 Task: Add a condition where "Hours since assigned Less than Forty" in new tickets in your groups.
Action: Mouse moved to (138, 441)
Screenshot: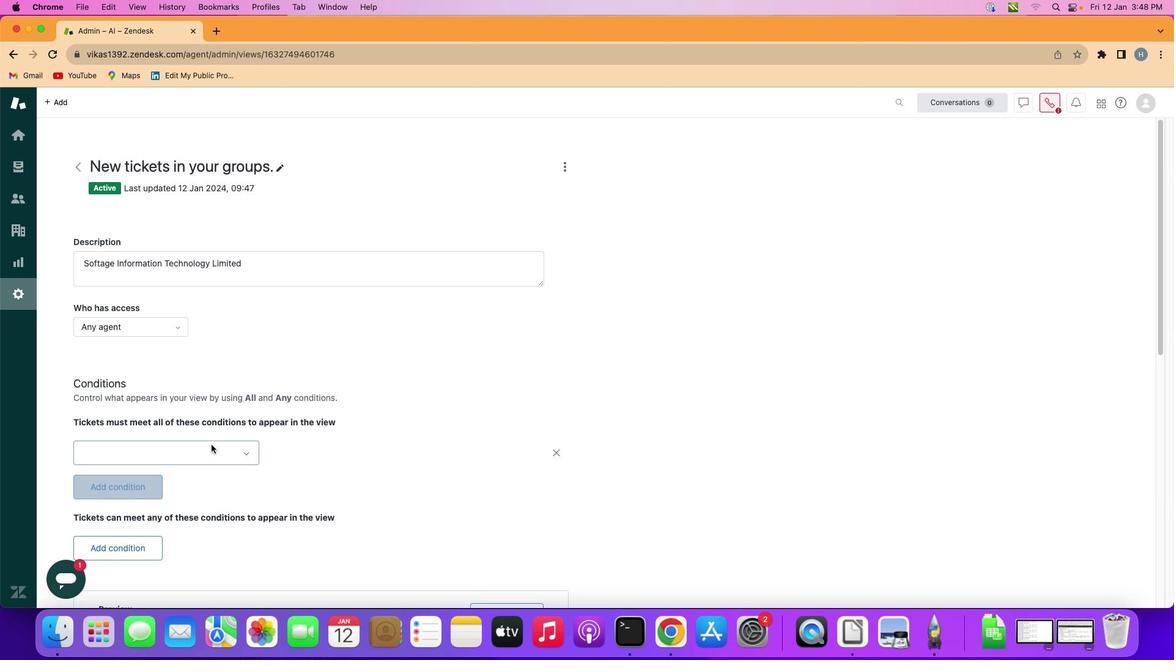 
Action: Mouse pressed left at (138, 441)
Screenshot: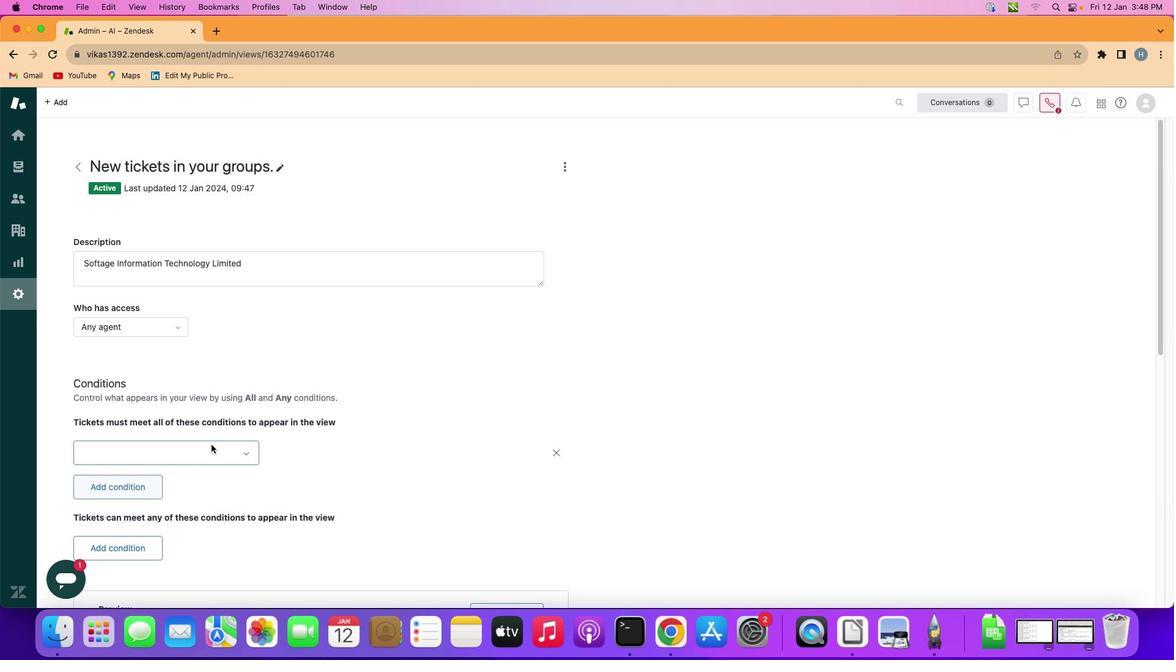 
Action: Mouse moved to (209, 443)
Screenshot: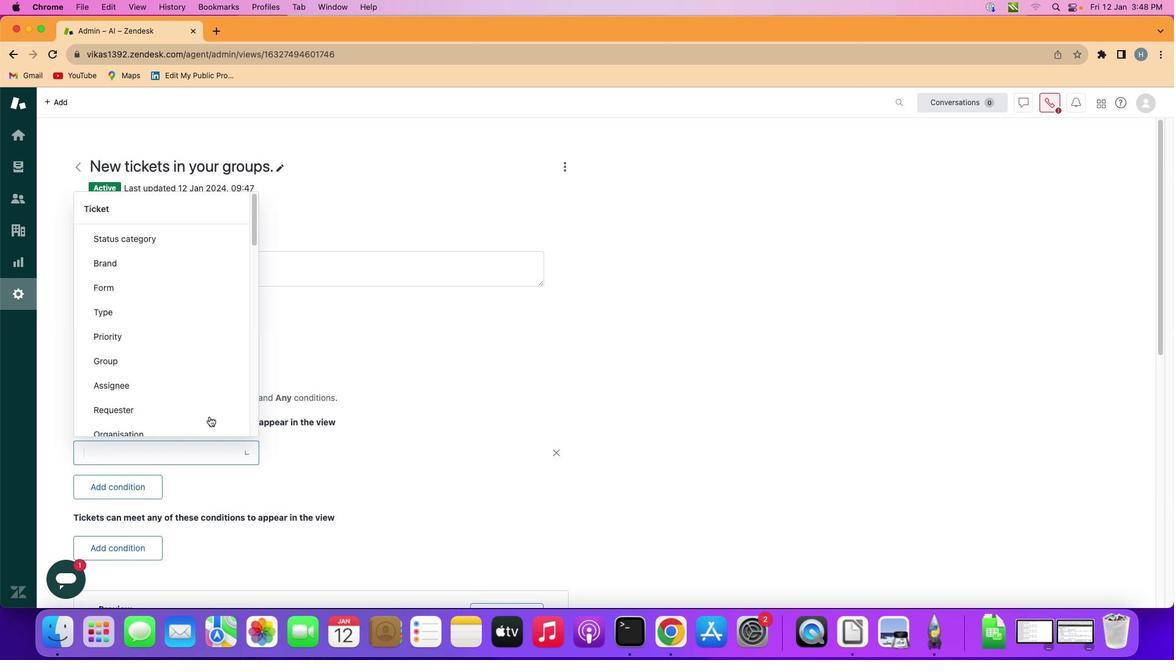 
Action: Mouse pressed left at (209, 443)
Screenshot: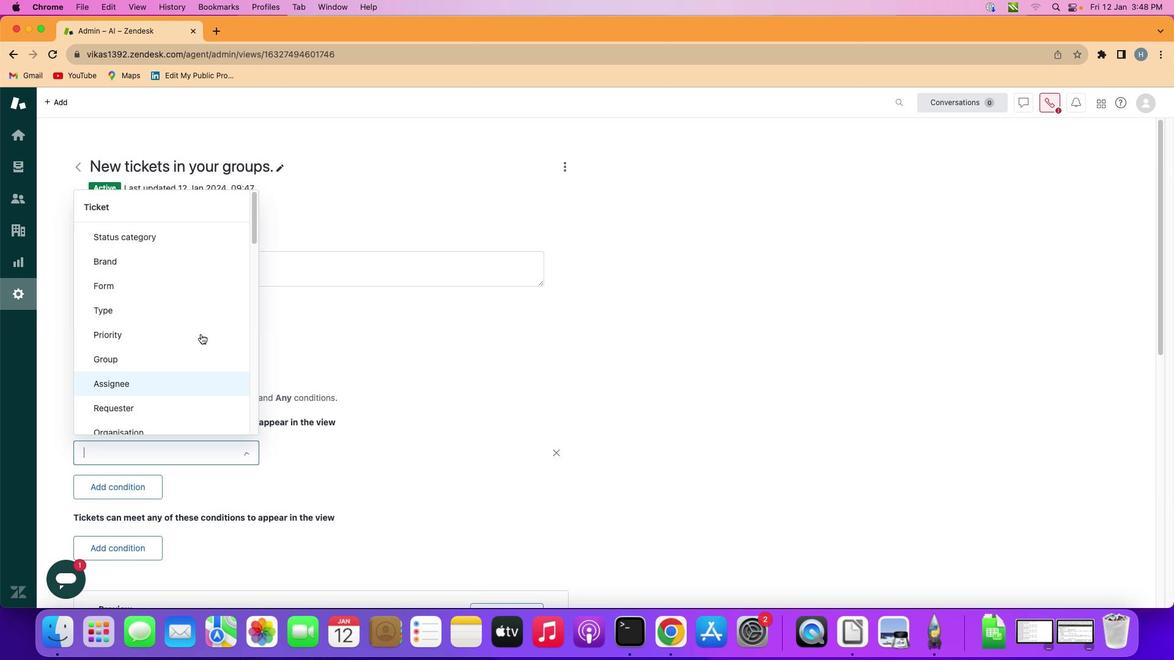
Action: Mouse moved to (194, 297)
Screenshot: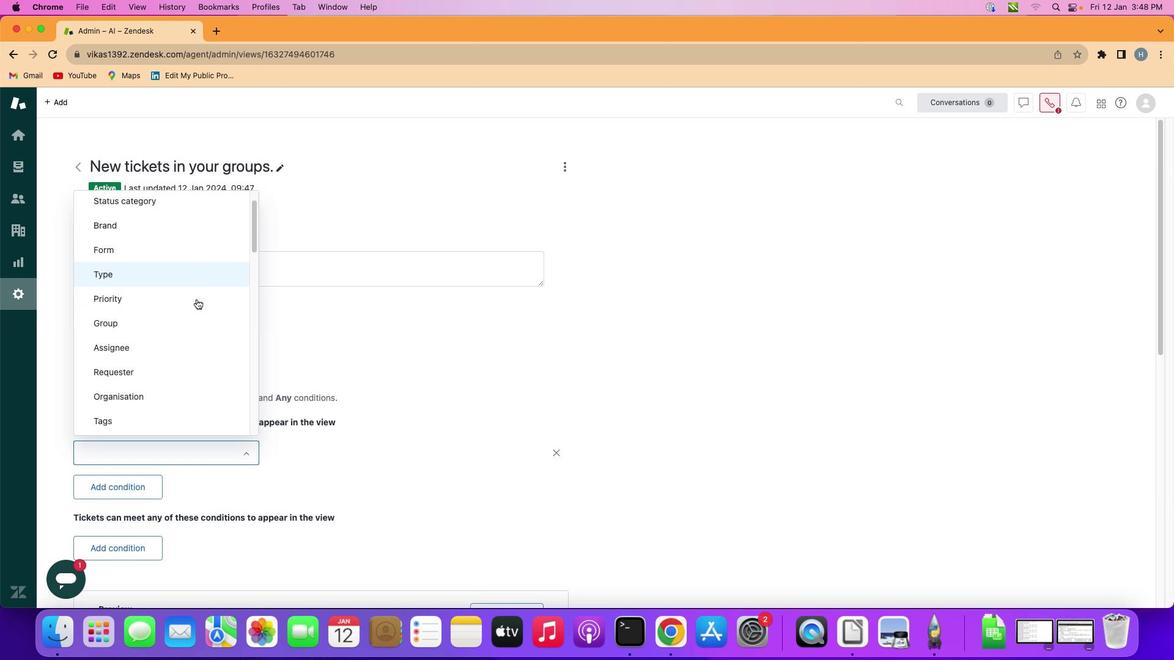 
Action: Mouse scrolled (194, 297) with delta (-1, -1)
Screenshot: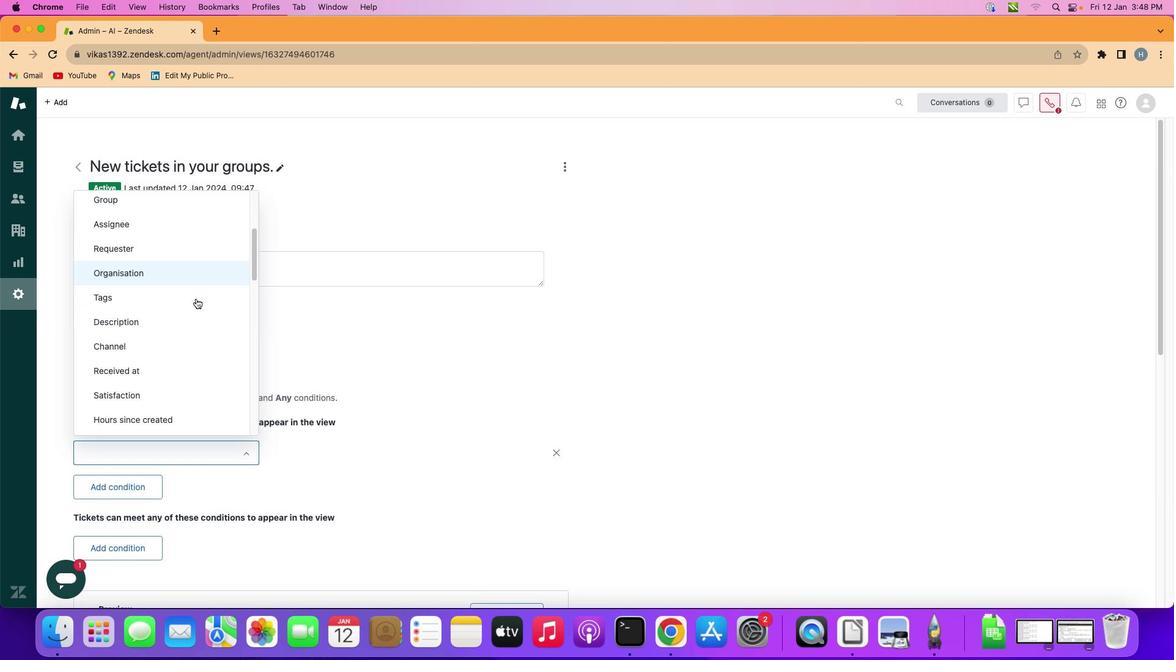 
Action: Mouse scrolled (194, 297) with delta (-1, -1)
Screenshot: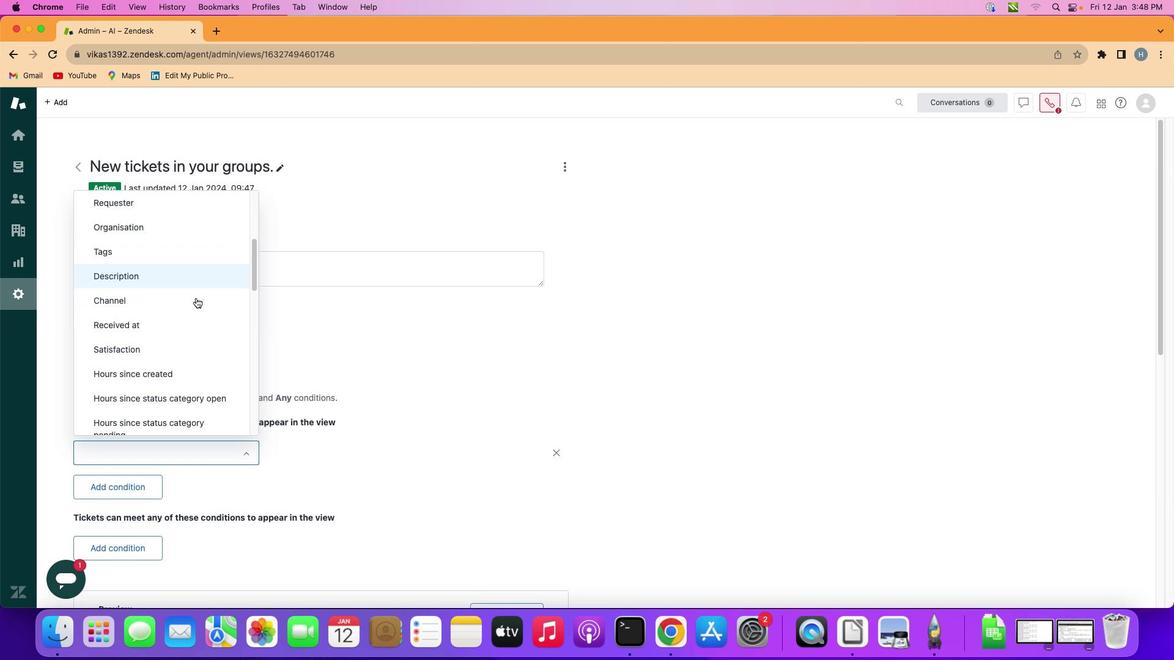 
Action: Mouse scrolled (194, 297) with delta (-1, -1)
Screenshot: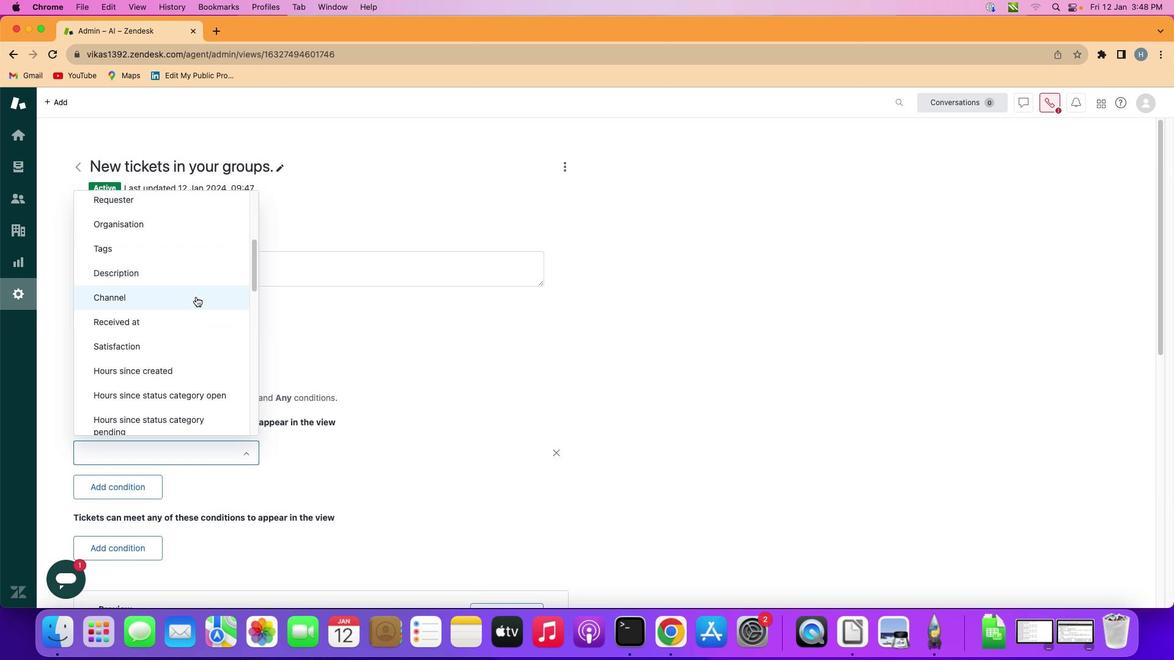 
Action: Mouse scrolled (194, 297) with delta (-1, -2)
Screenshot: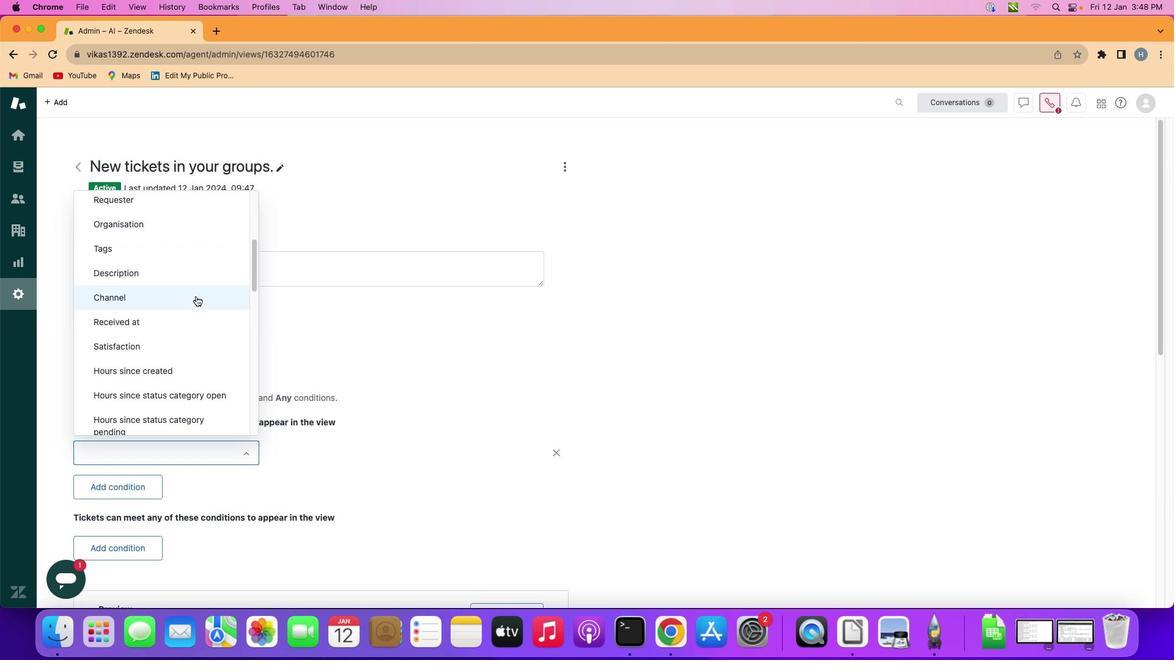 
Action: Mouse scrolled (194, 297) with delta (-1, -3)
Screenshot: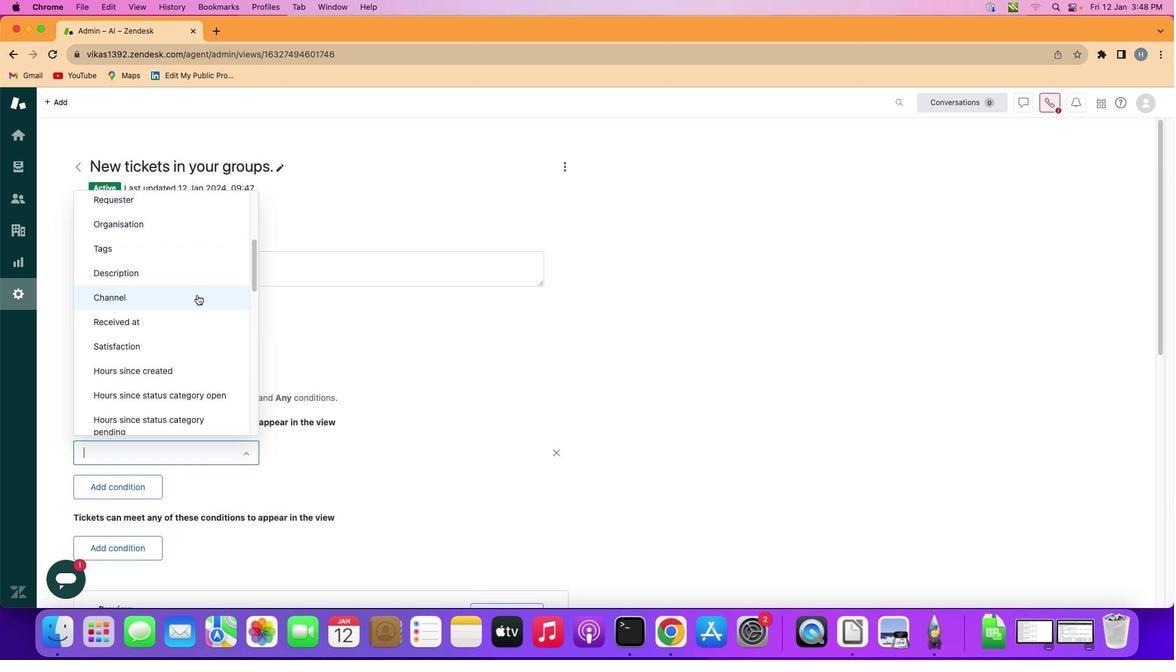 
Action: Mouse moved to (195, 292)
Screenshot: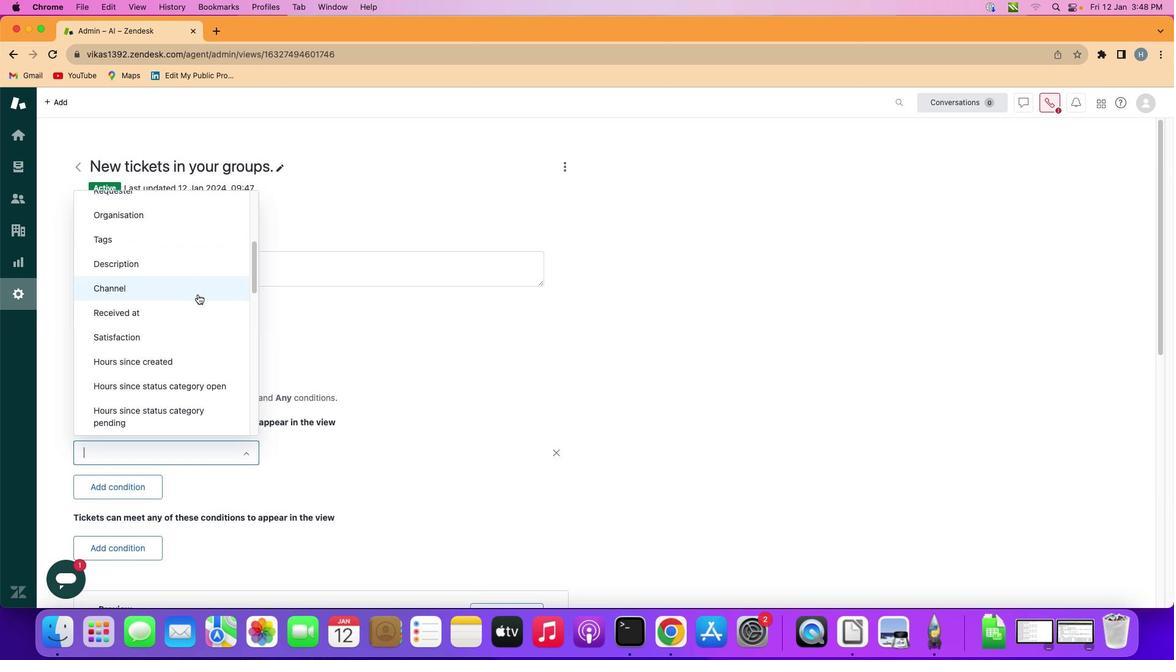 
Action: Mouse scrolled (195, 292) with delta (-1, -1)
Screenshot: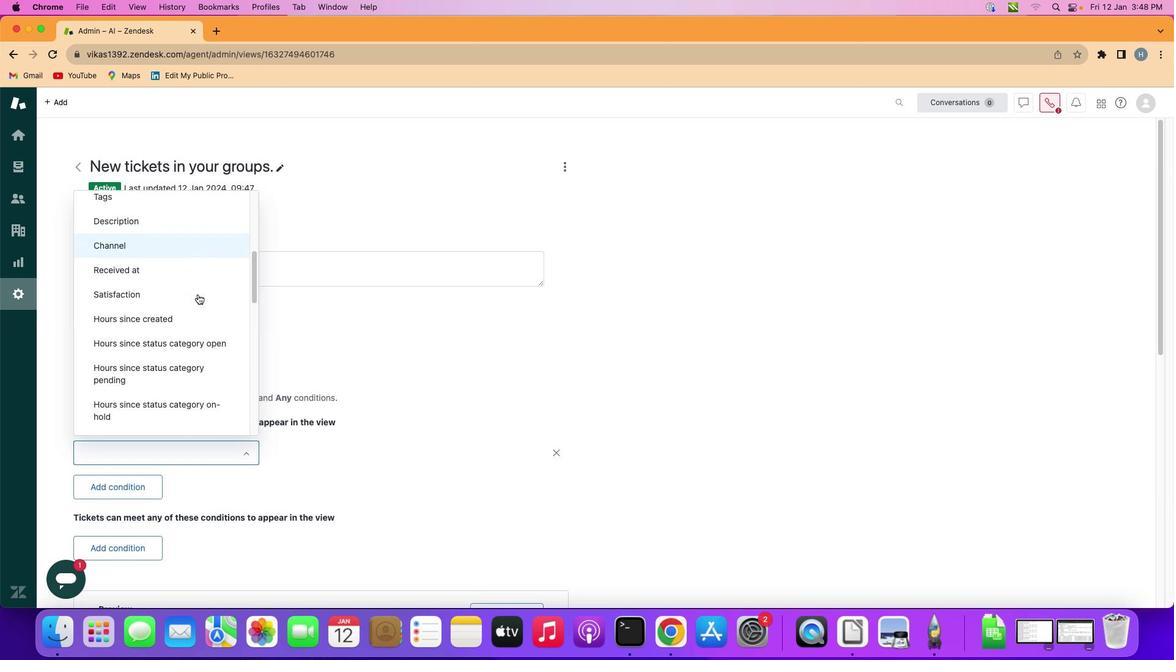 
Action: Mouse moved to (195, 292)
Screenshot: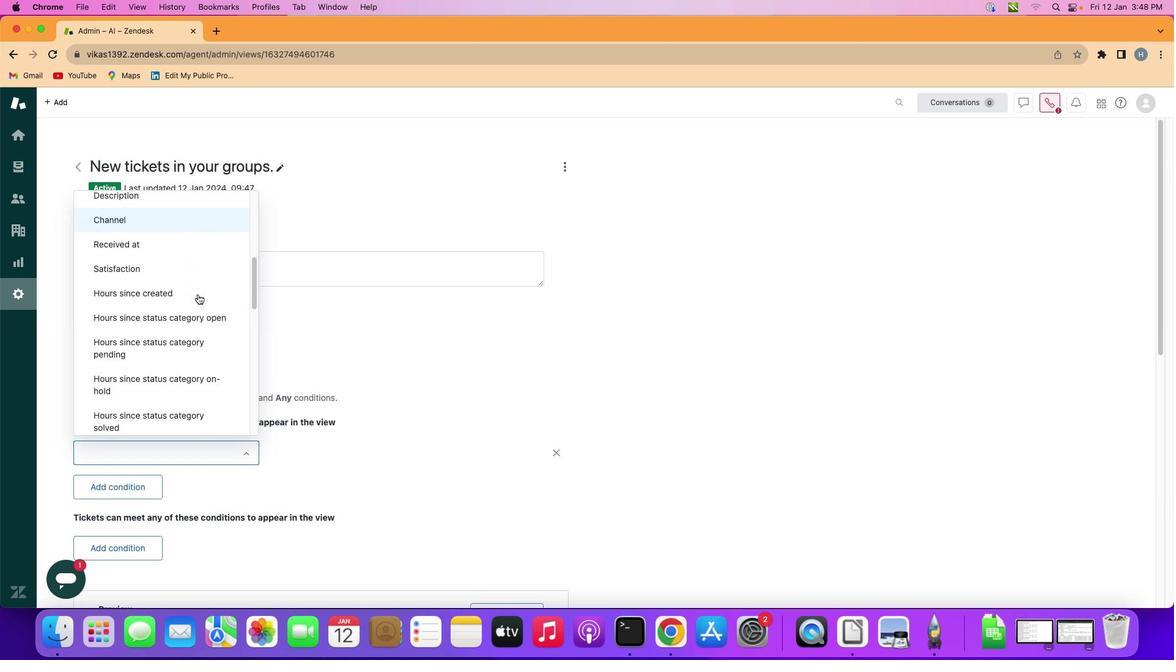 
Action: Mouse scrolled (195, 292) with delta (-1, -1)
Screenshot: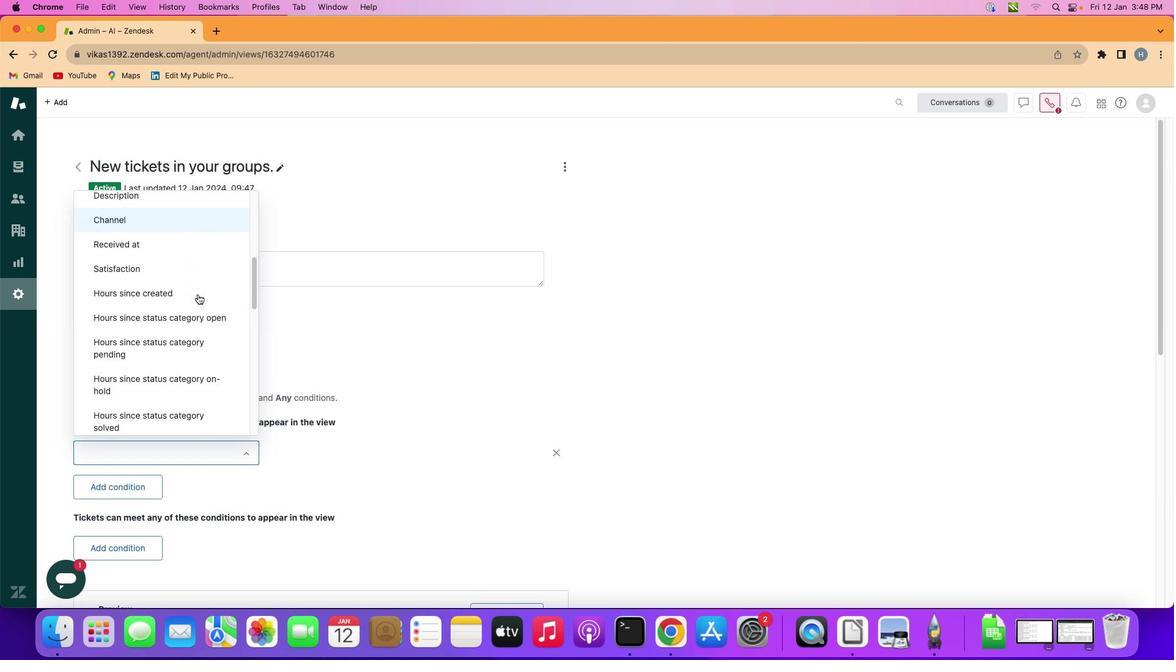 
Action: Mouse moved to (196, 292)
Screenshot: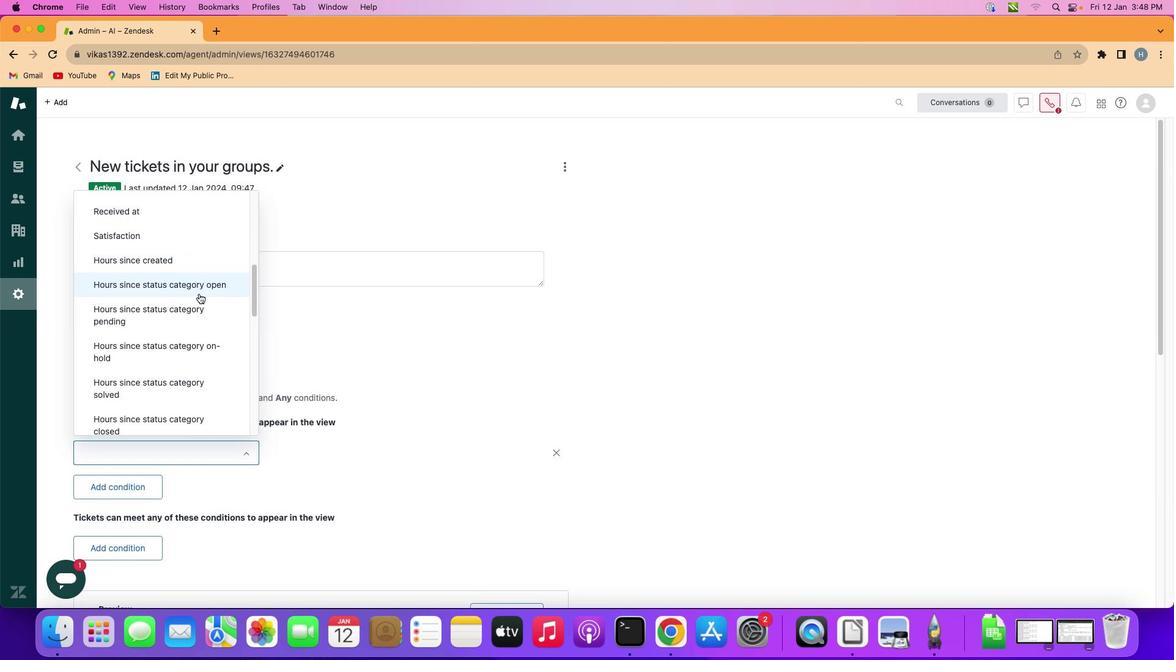 
Action: Mouse scrolled (196, 292) with delta (-1, -1)
Screenshot: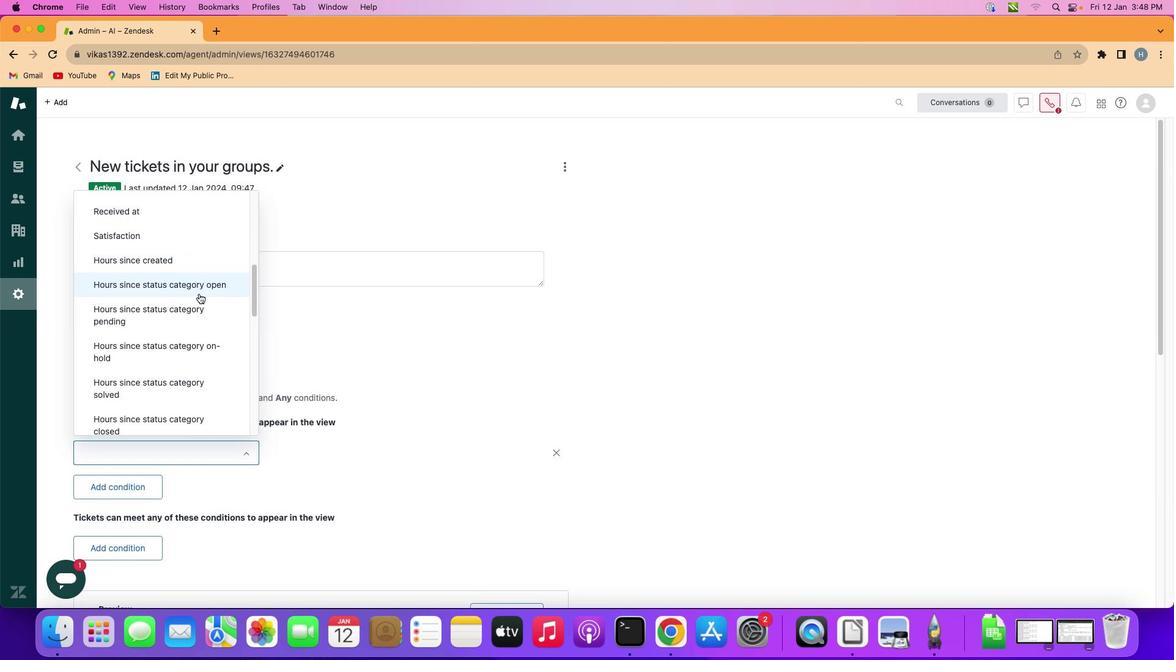 
Action: Mouse scrolled (196, 292) with delta (-1, -1)
Screenshot: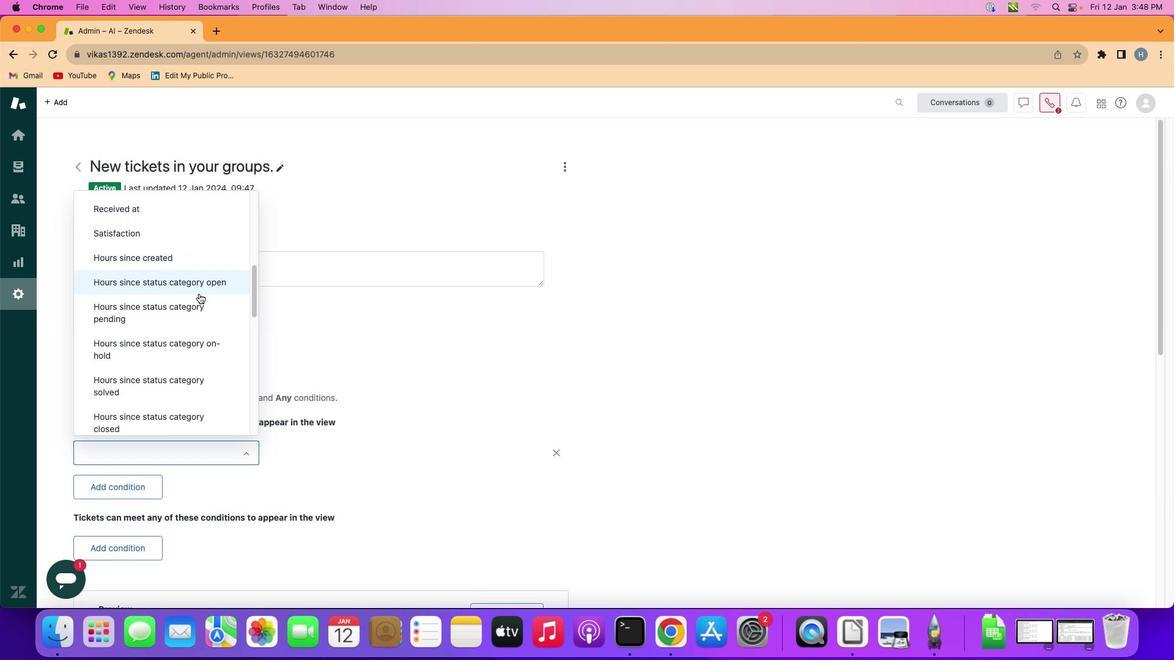 
Action: Mouse scrolled (196, 292) with delta (-1, -1)
Screenshot: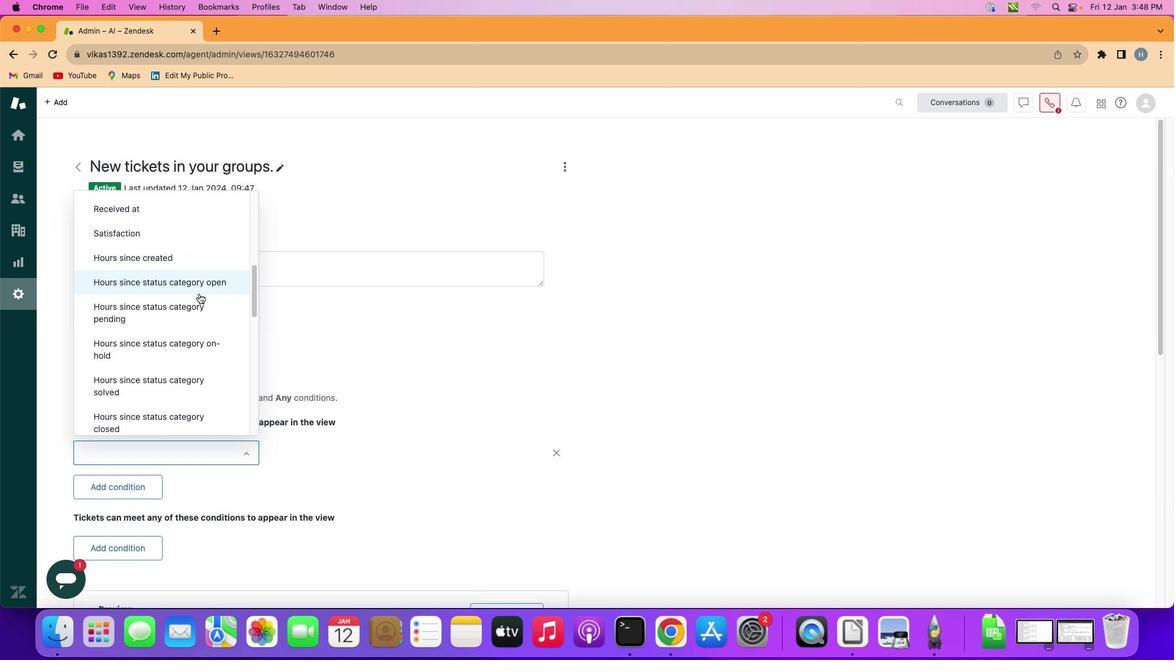 
Action: Mouse moved to (197, 292)
Screenshot: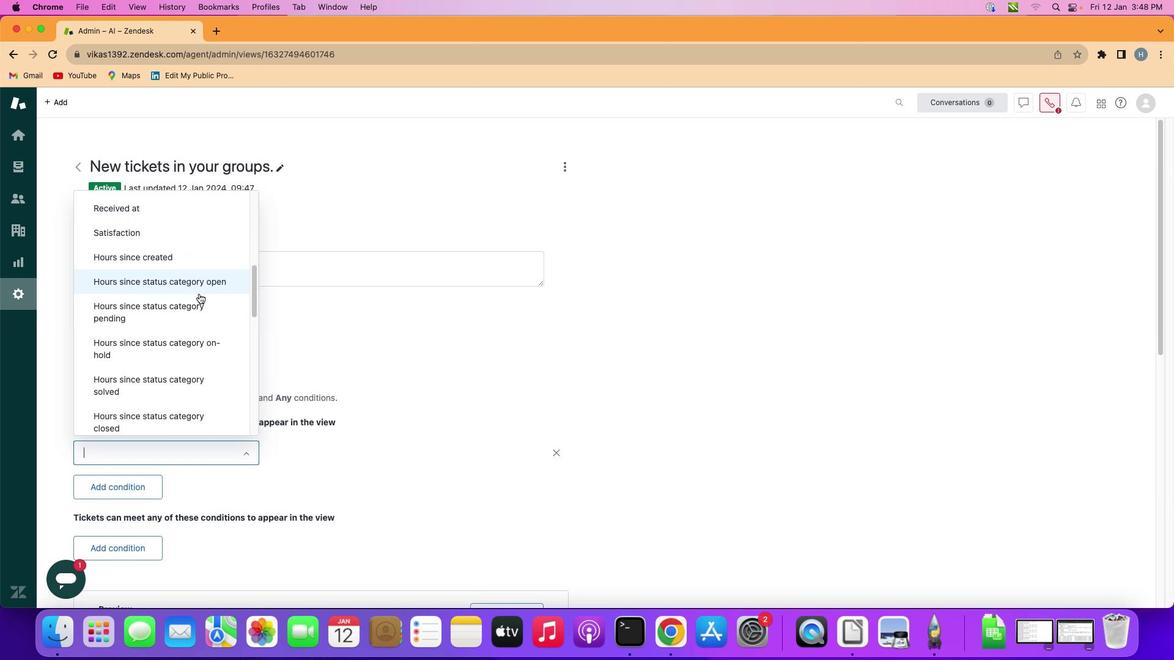 
Action: Mouse scrolled (197, 292) with delta (-1, -1)
Screenshot: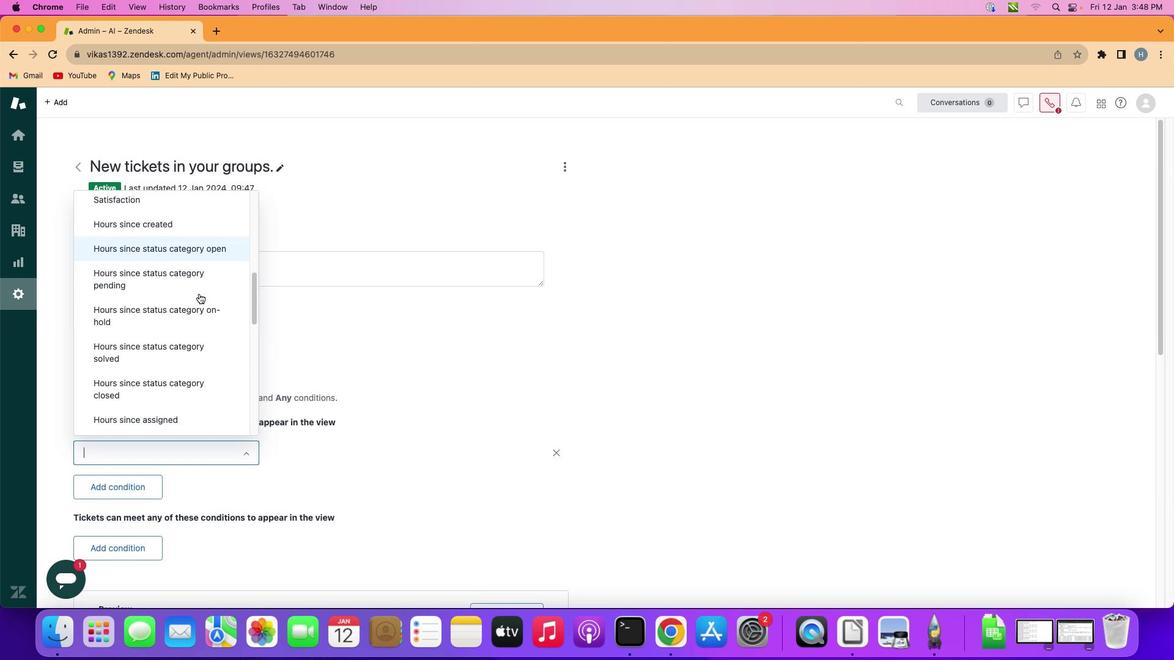 
Action: Mouse scrolled (197, 292) with delta (-1, -1)
Screenshot: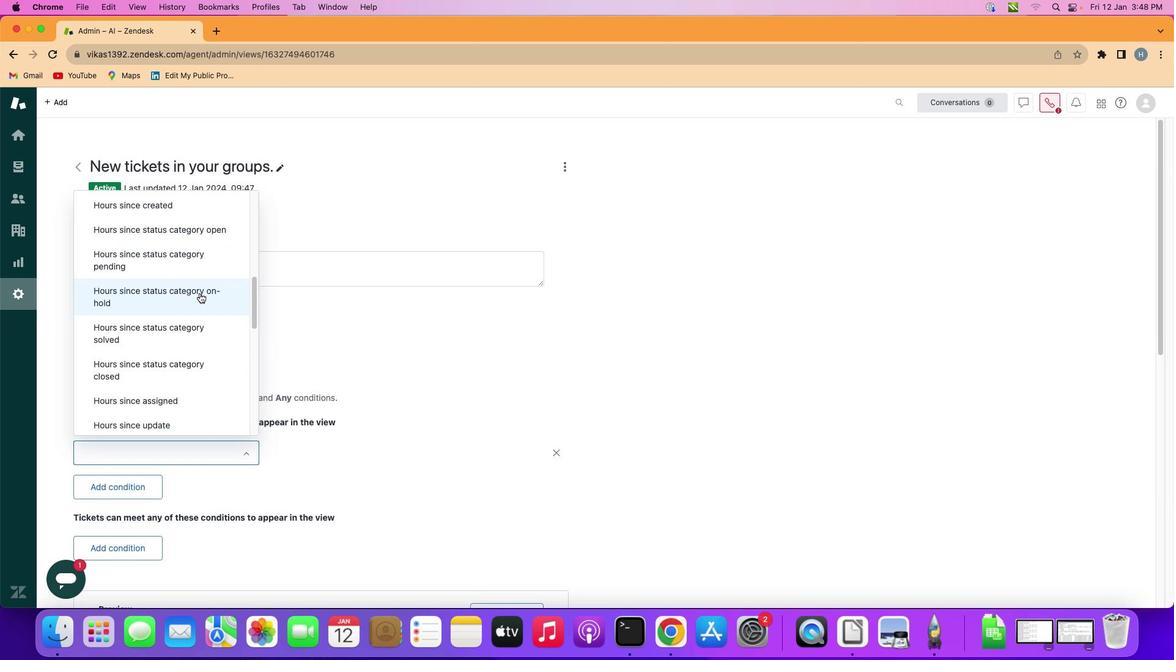 
Action: Mouse scrolled (197, 292) with delta (-1, -1)
Screenshot: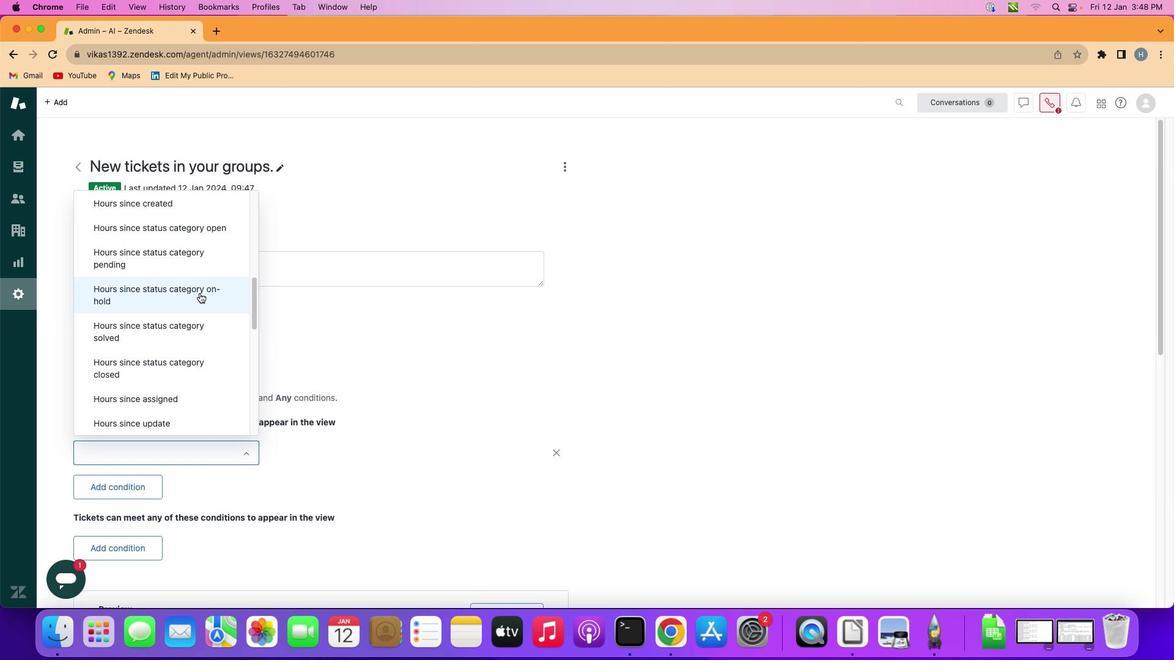 
Action: Mouse scrolled (197, 292) with delta (-1, -1)
Screenshot: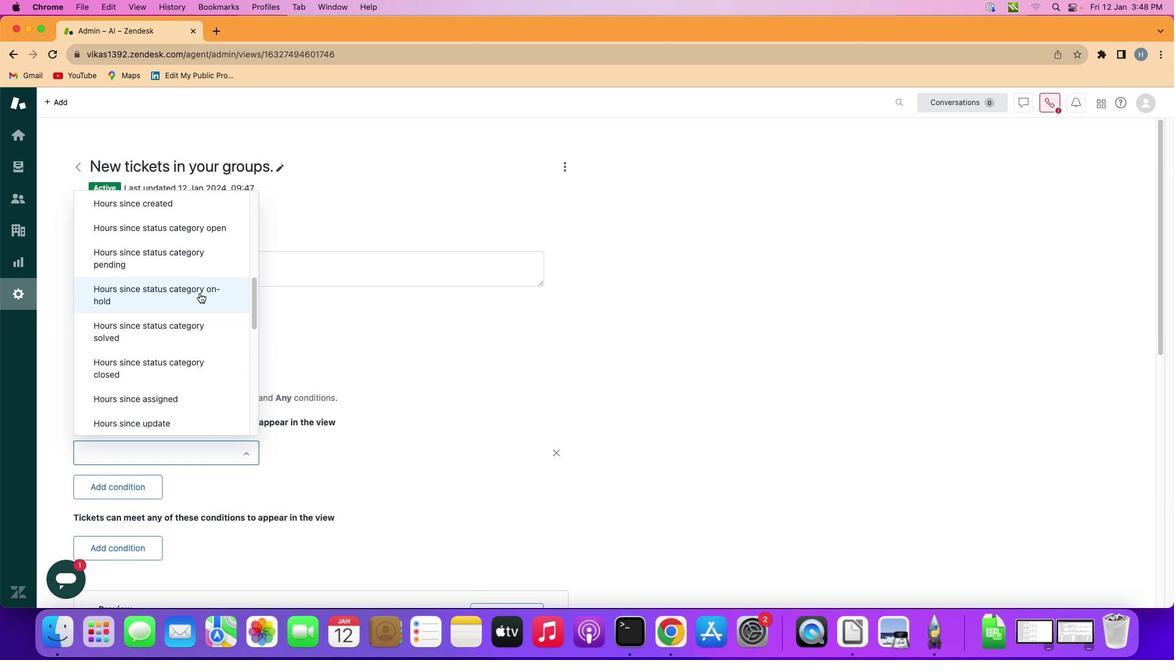 
Action: Mouse moved to (198, 291)
Screenshot: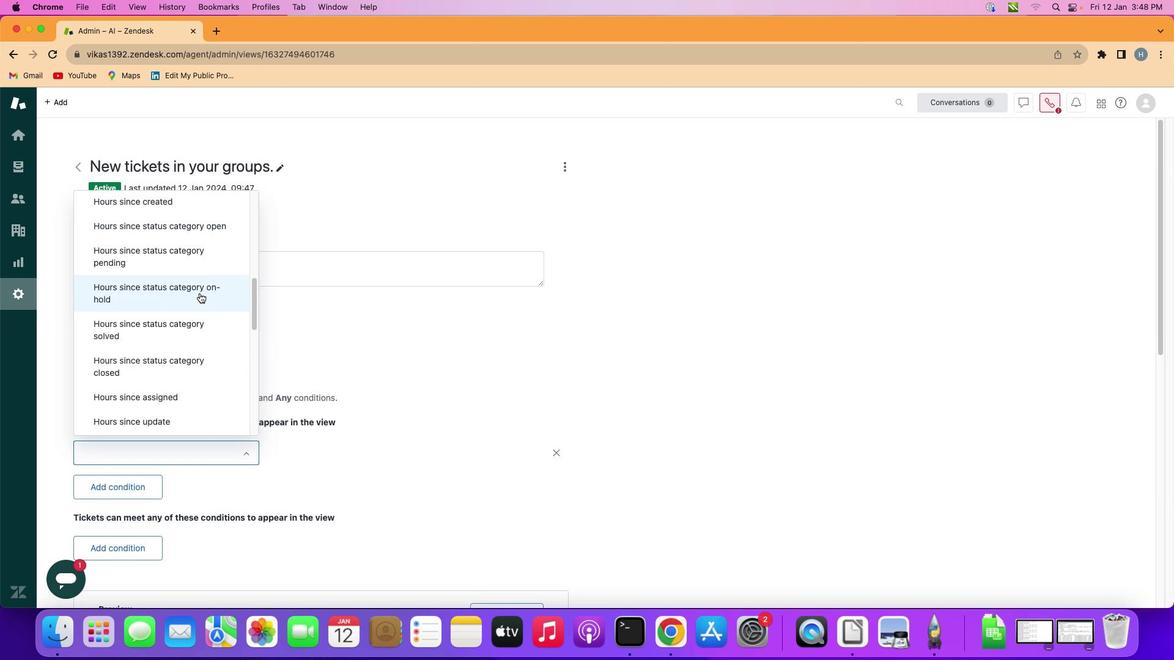 
Action: Mouse scrolled (198, 291) with delta (-1, -1)
Screenshot: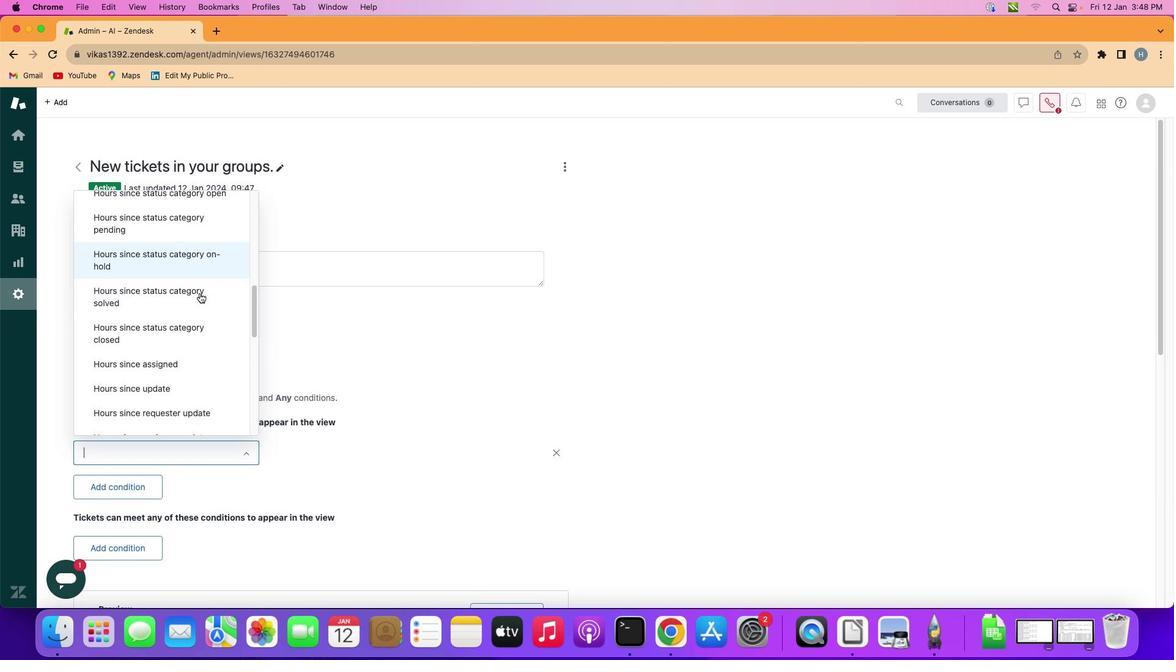 
Action: Mouse scrolled (198, 291) with delta (-1, -1)
Screenshot: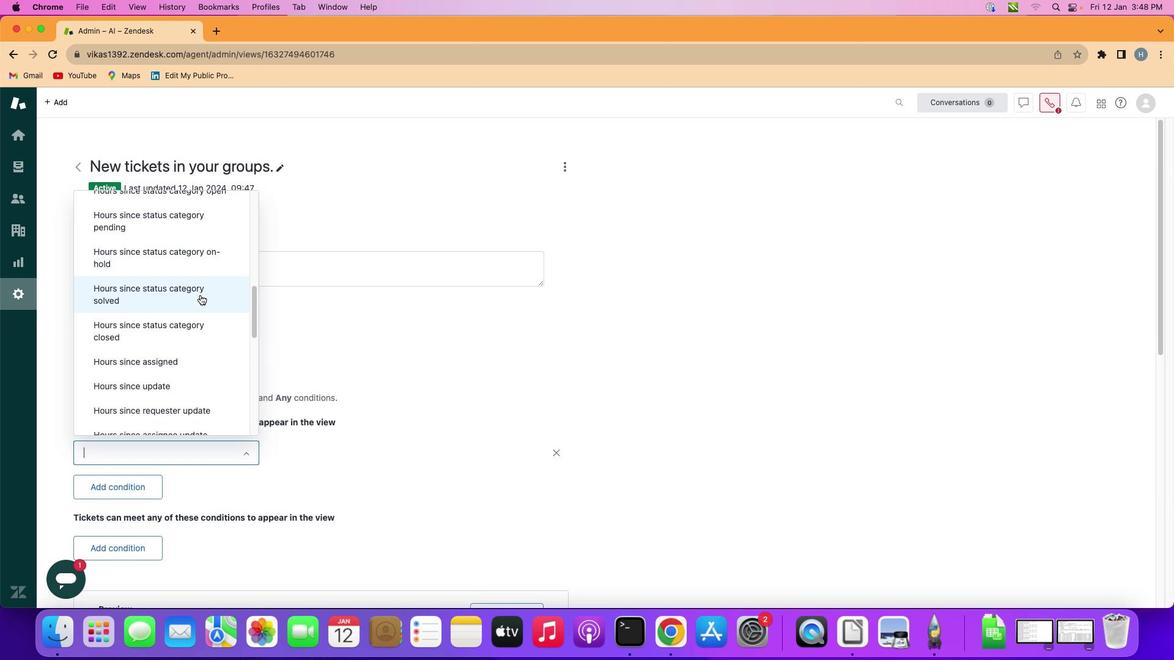 
Action: Mouse scrolled (198, 291) with delta (-1, -1)
Screenshot: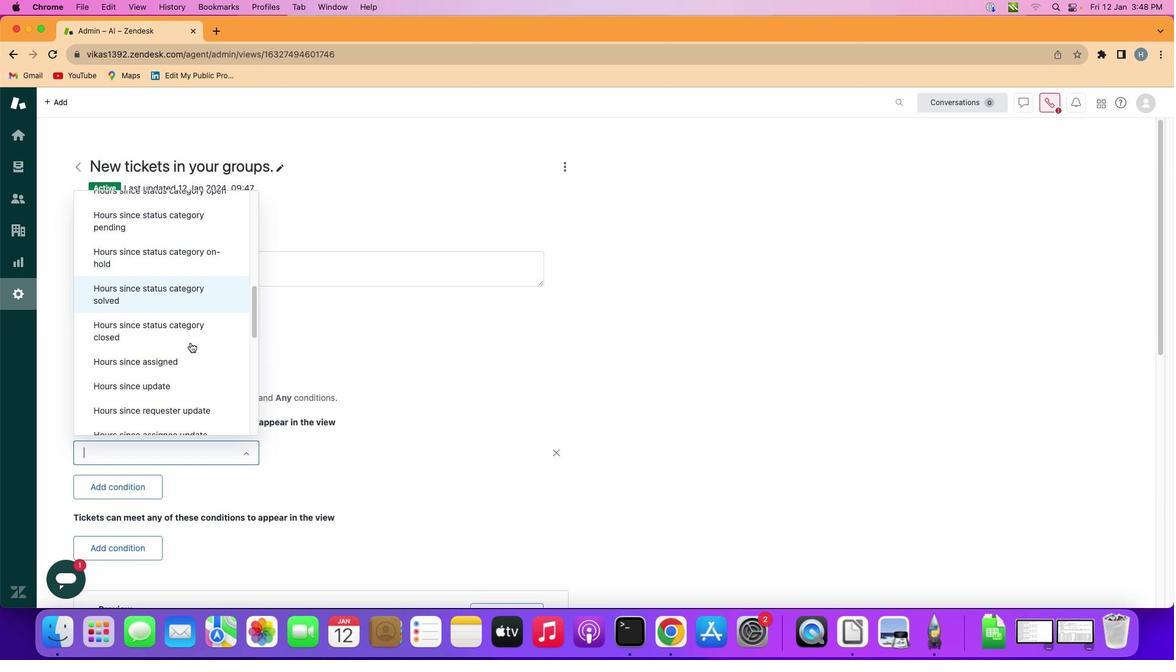 
Action: Mouse moved to (184, 360)
Screenshot: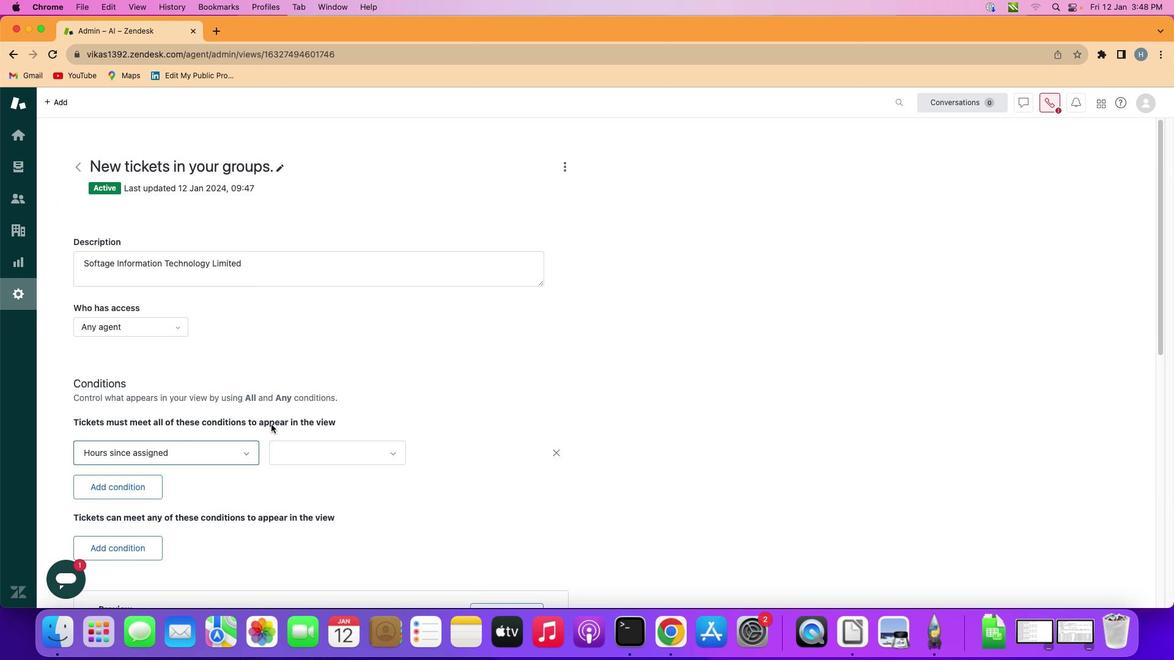
Action: Mouse pressed left at (184, 360)
Screenshot: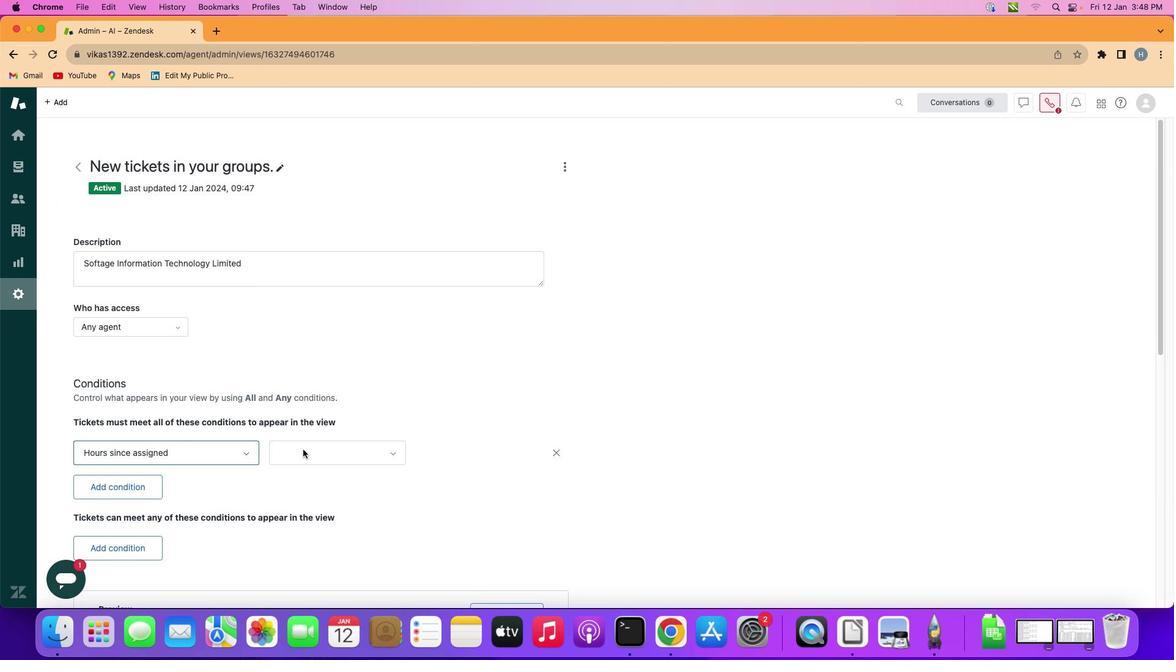 
Action: Mouse moved to (335, 450)
Screenshot: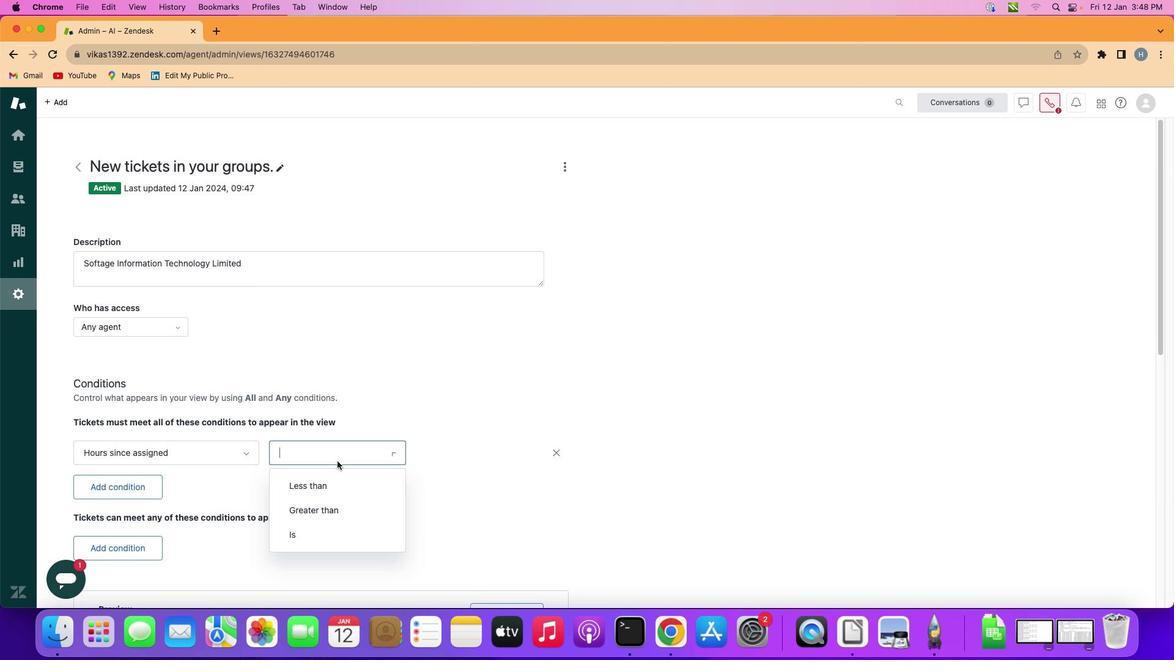 
Action: Mouse pressed left at (335, 450)
Screenshot: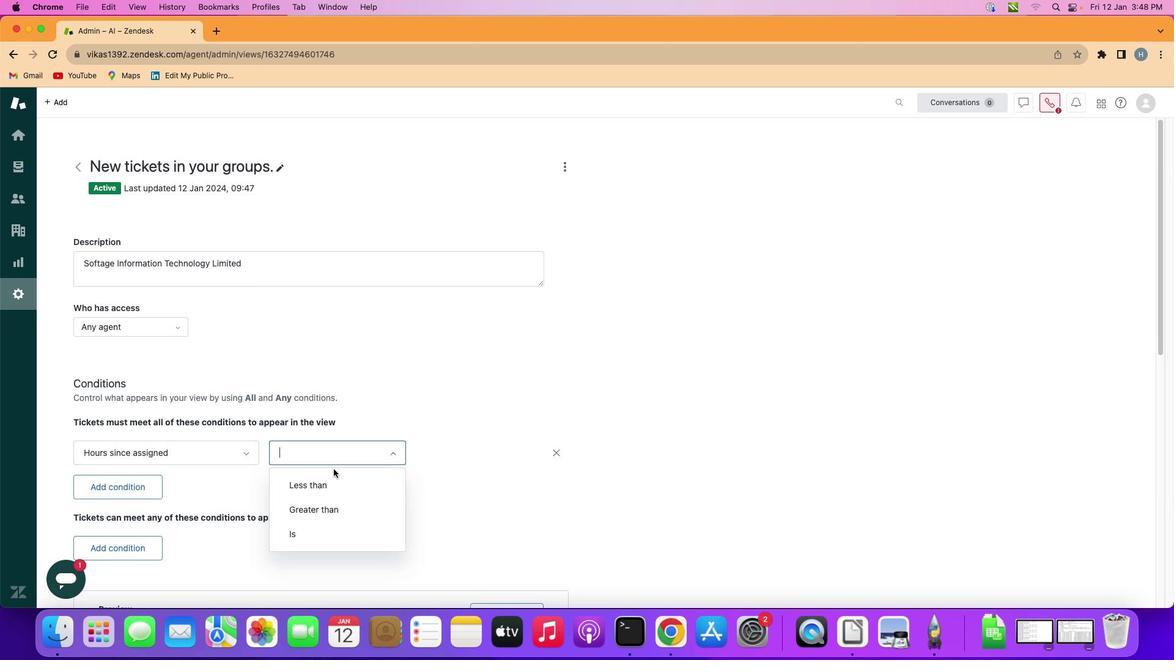 
Action: Mouse moved to (332, 476)
Screenshot: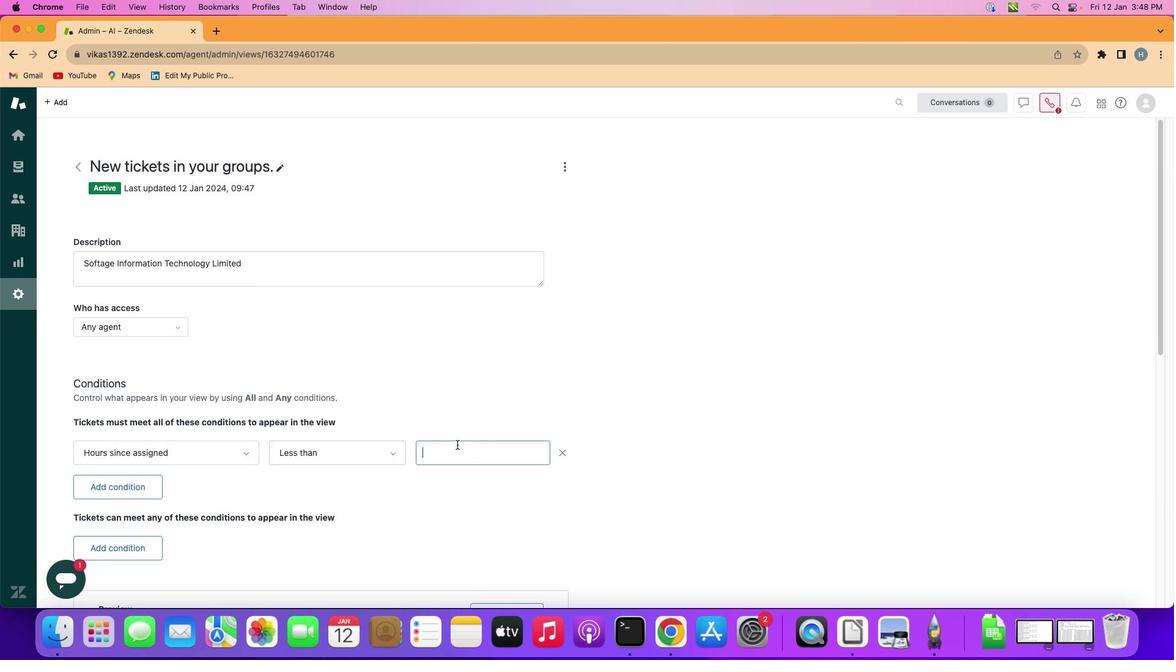 
Action: Mouse pressed left at (332, 476)
Screenshot: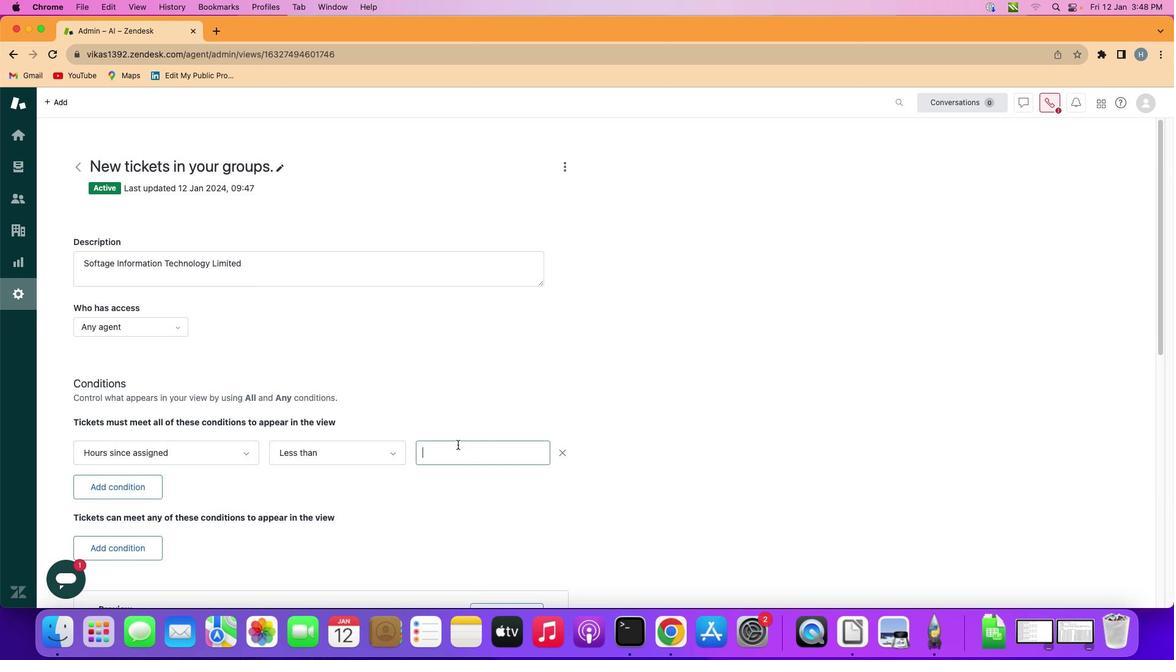
Action: Mouse moved to (455, 442)
Screenshot: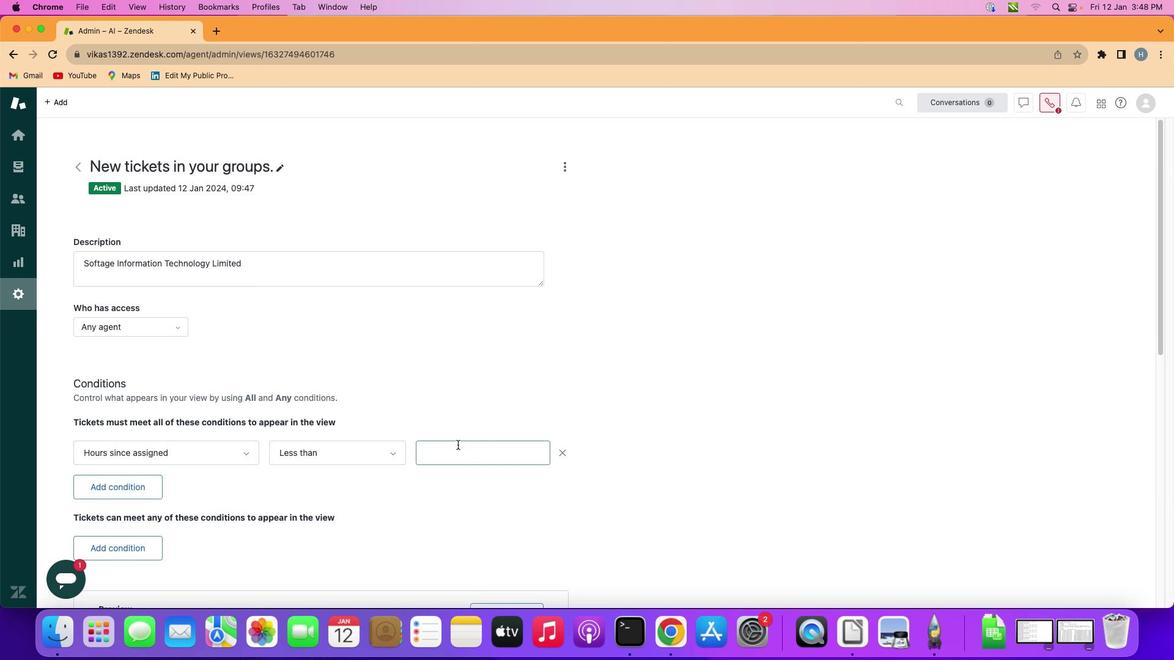 
Action: Mouse pressed left at (455, 442)
Screenshot: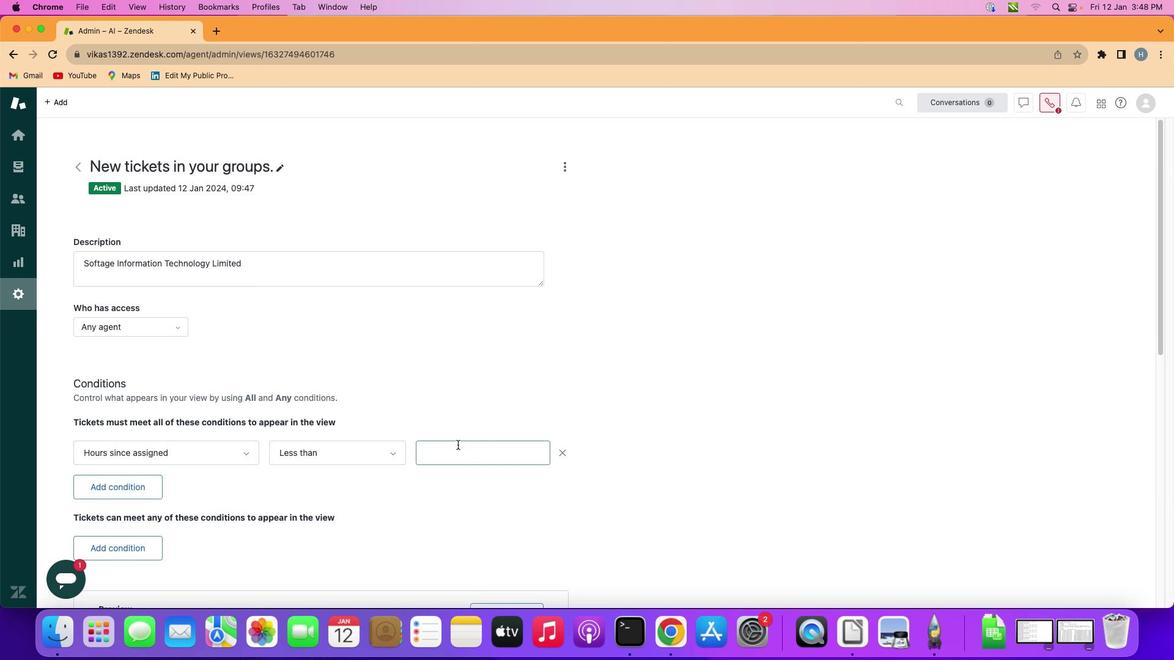 
Action: Mouse moved to (456, 442)
Screenshot: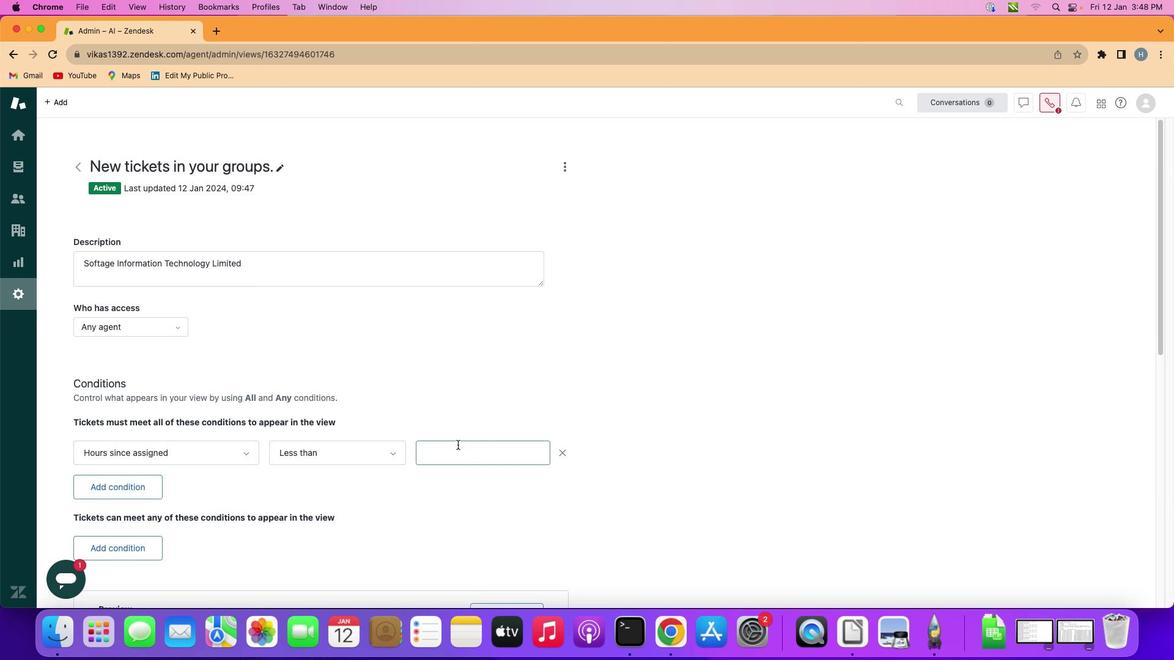 
Action: Key pressed Key.shift'F''o''r''t''y'
Screenshot: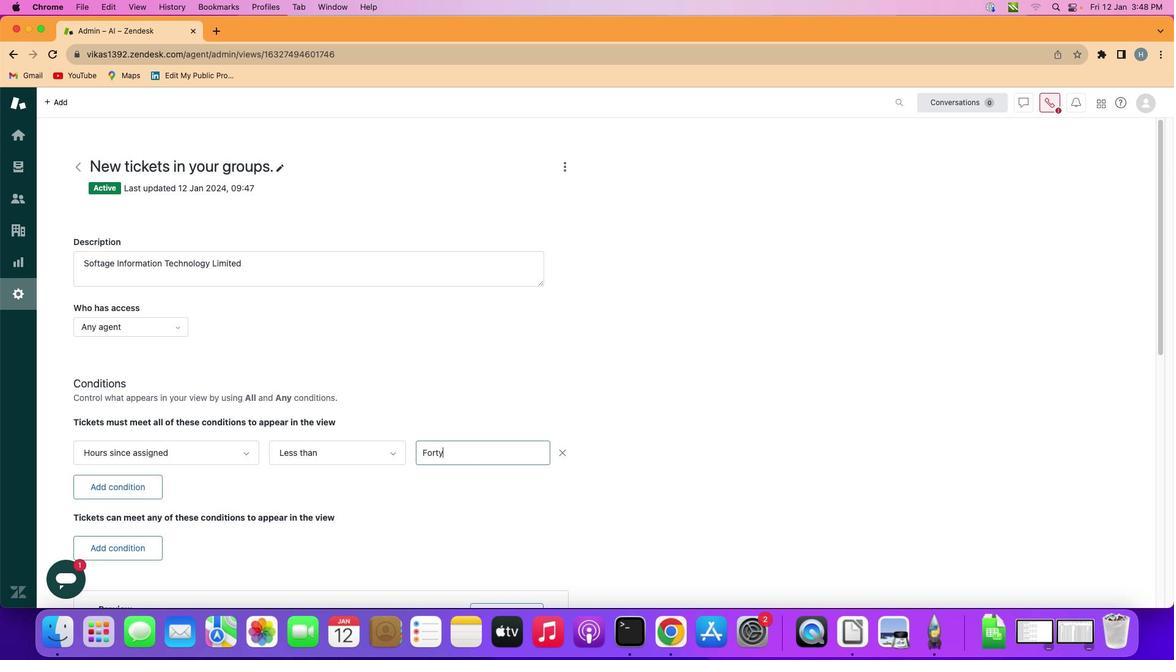 
Action: Mouse moved to (478, 478)
Screenshot: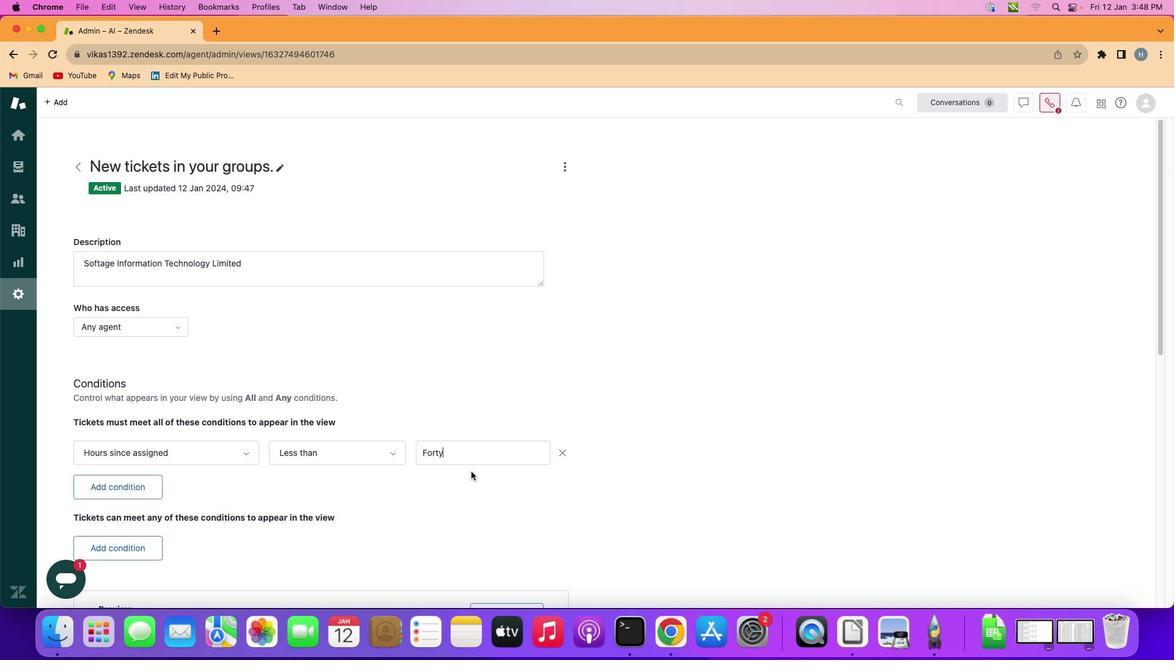 
